 Task: Copy times from Monday to Sunday.
Action: Mouse moved to (541, 305)
Screenshot: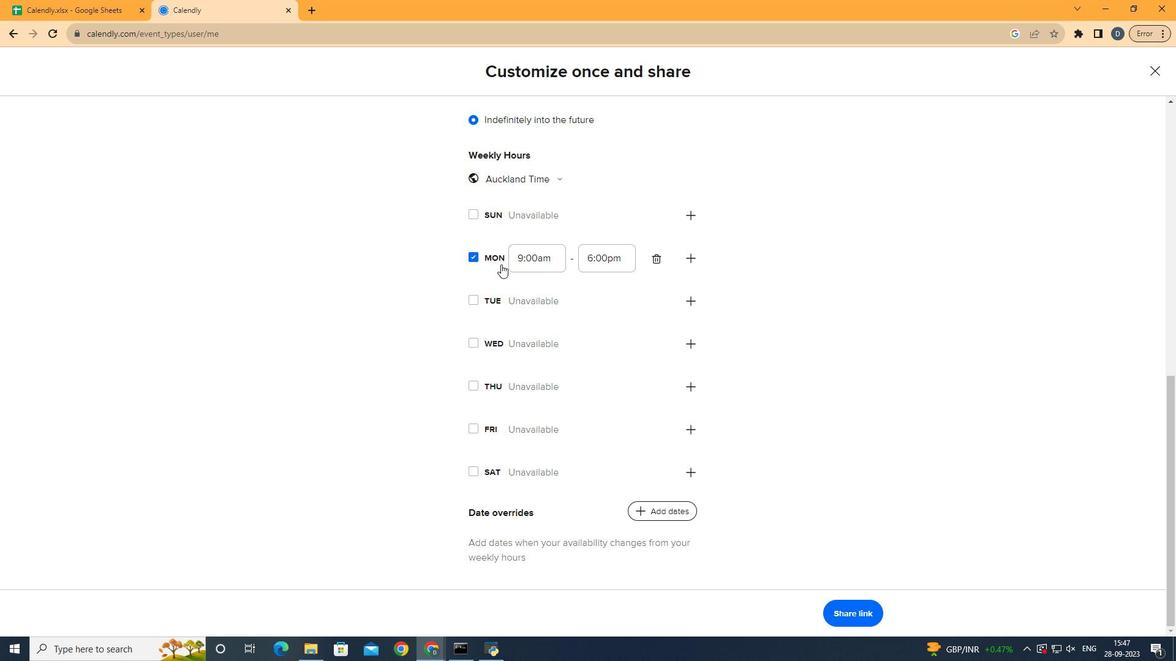 
Action: Mouse pressed left at (541, 305)
Screenshot: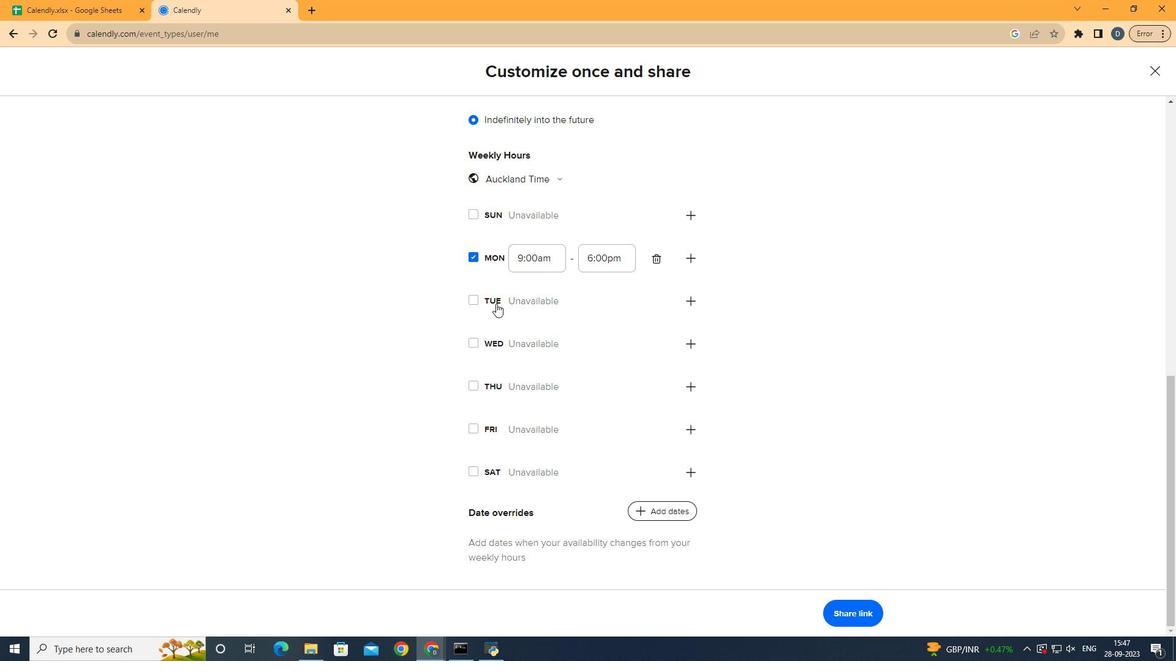 
Action: Mouse moved to (536, 343)
Screenshot: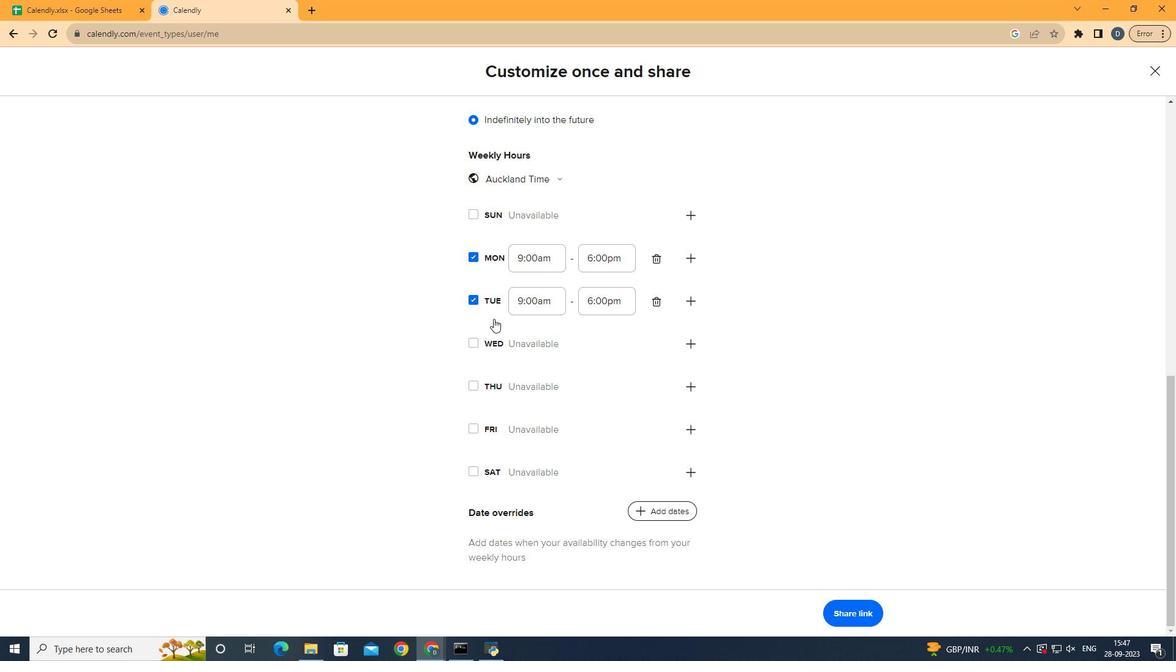 
Action: Mouse pressed left at (536, 343)
Screenshot: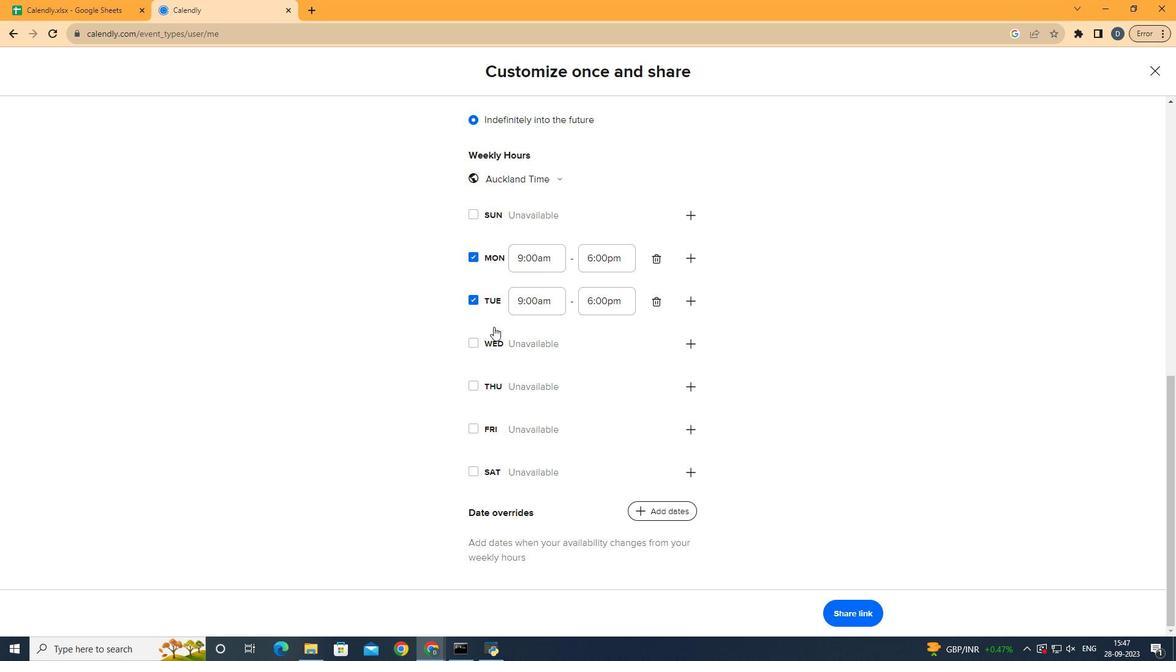 
Action: Mouse moved to (535, 384)
Screenshot: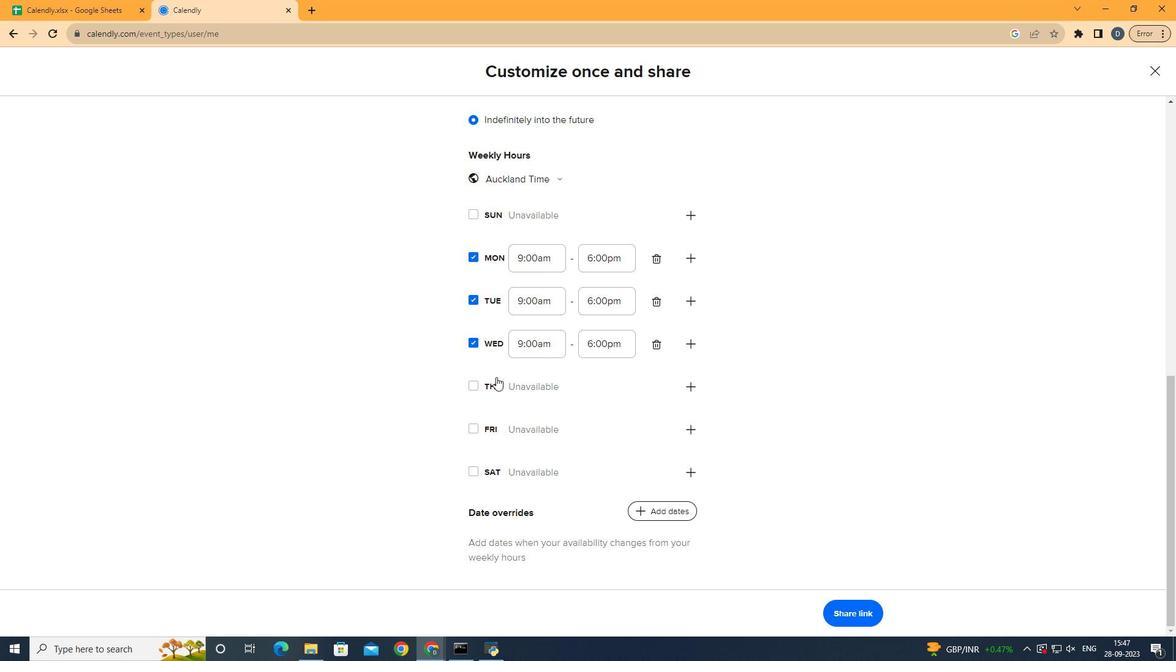
Action: Mouse pressed left at (535, 384)
Screenshot: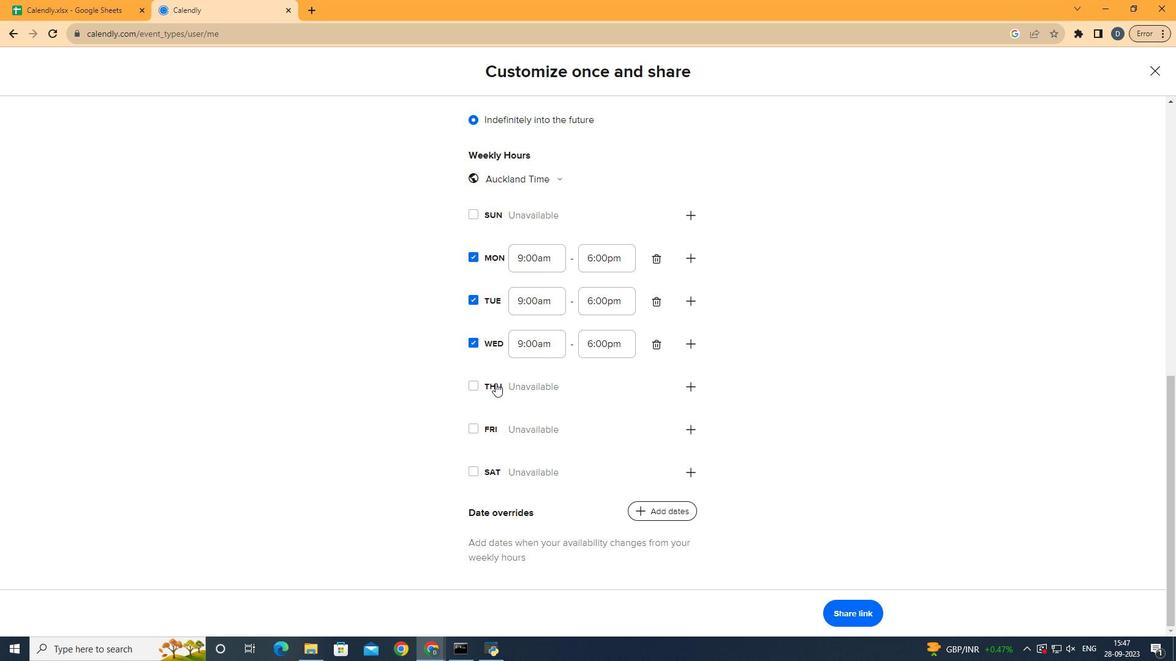 
Action: Mouse moved to (531, 439)
Screenshot: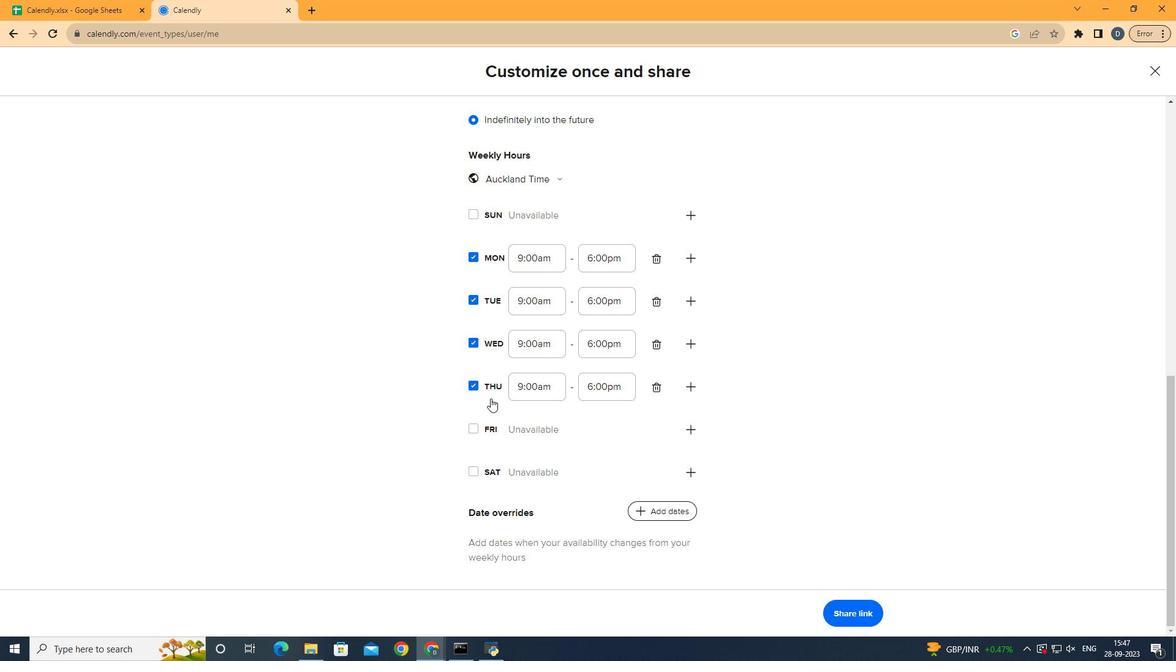 
Action: Mouse pressed left at (531, 439)
Screenshot: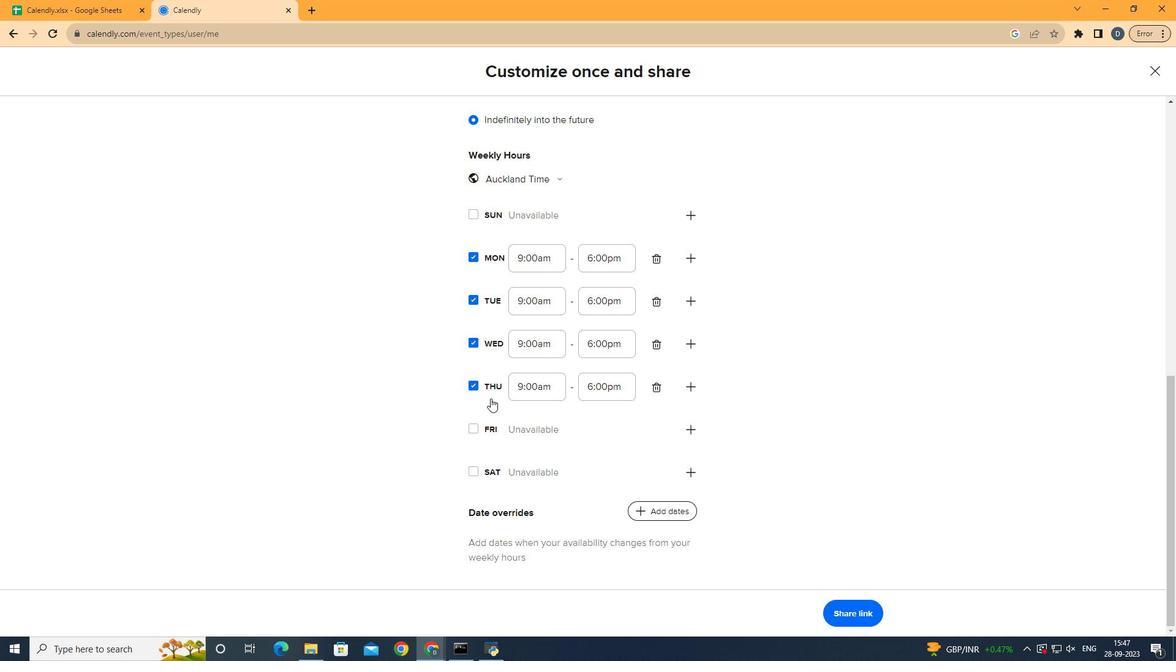 
Action: Mouse moved to (530, 465)
Screenshot: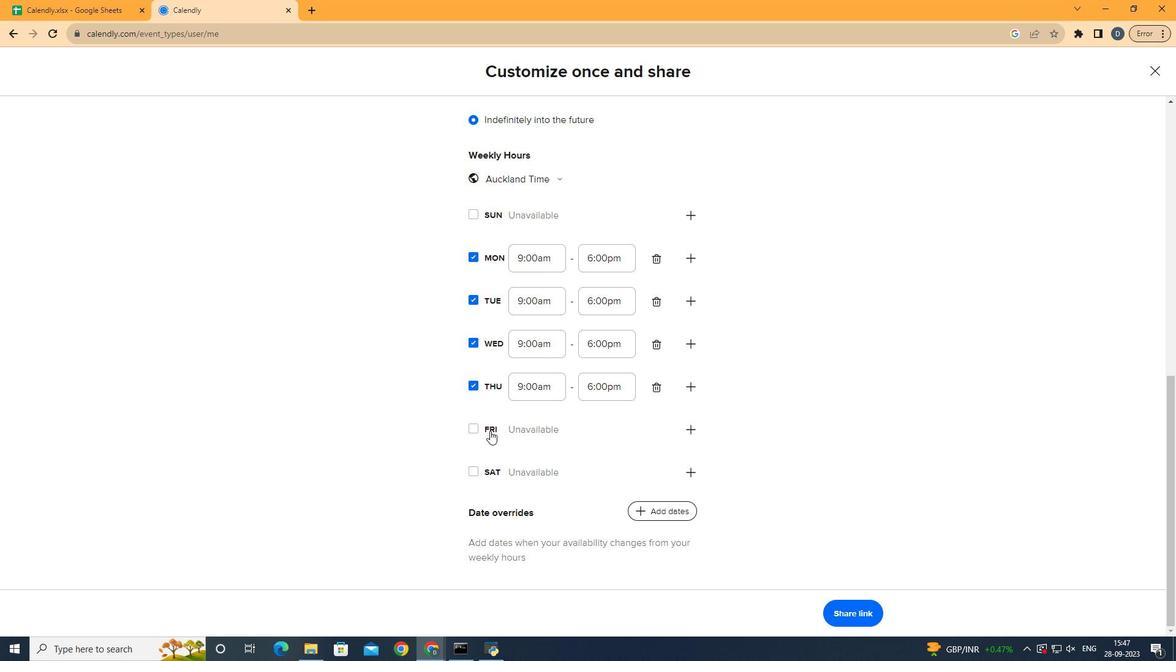
Action: Mouse pressed left at (530, 465)
Screenshot: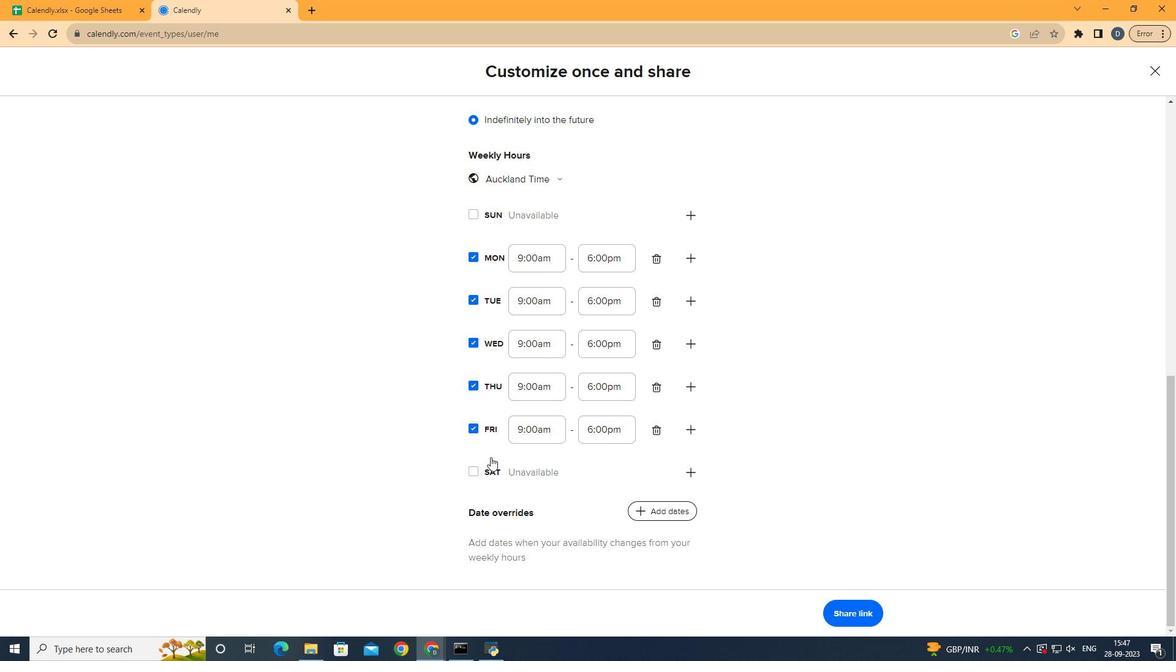 
Action: Mouse moved to (531, 504)
Screenshot: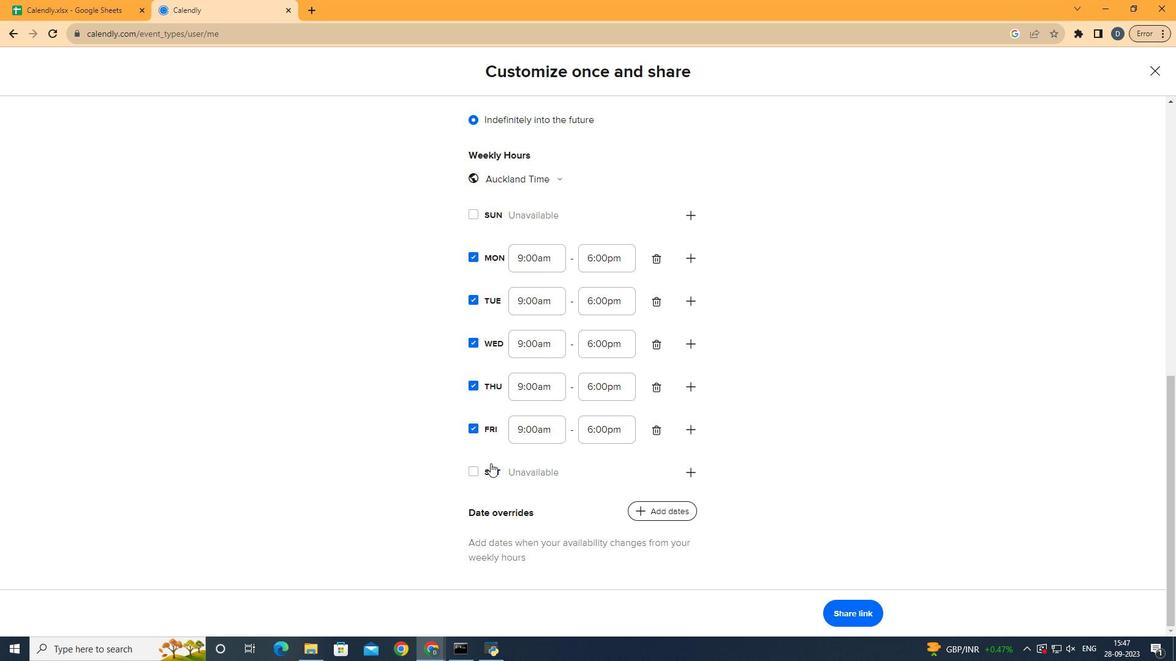 
Action: Mouse pressed left at (531, 504)
Screenshot: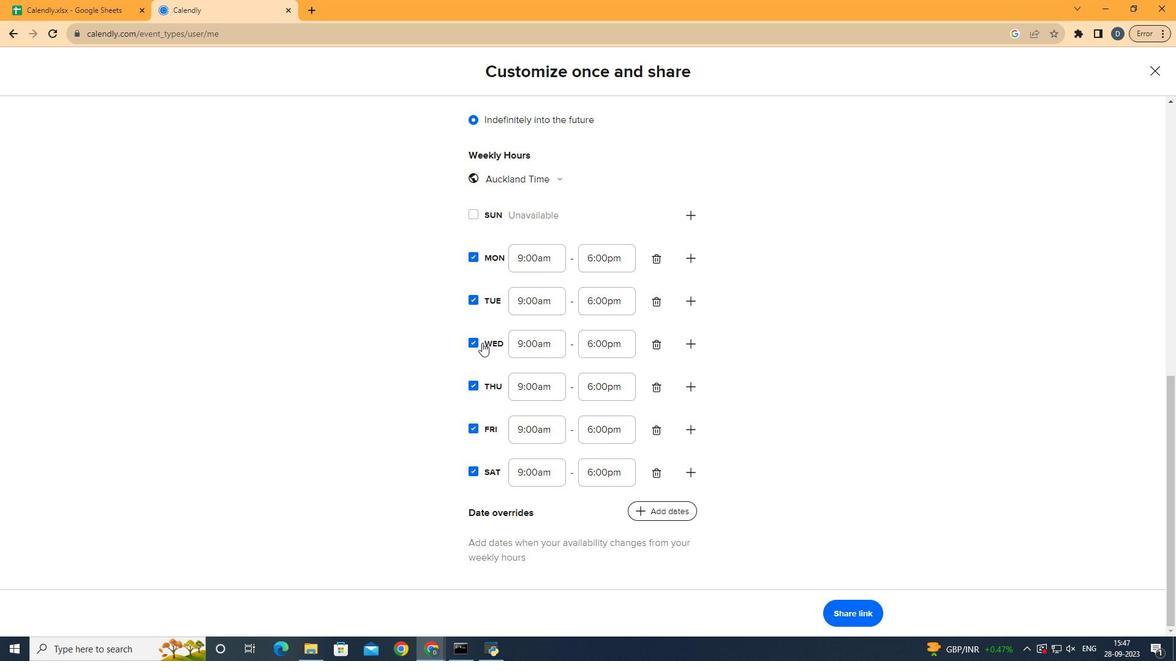 
Action: Mouse moved to (535, 259)
Screenshot: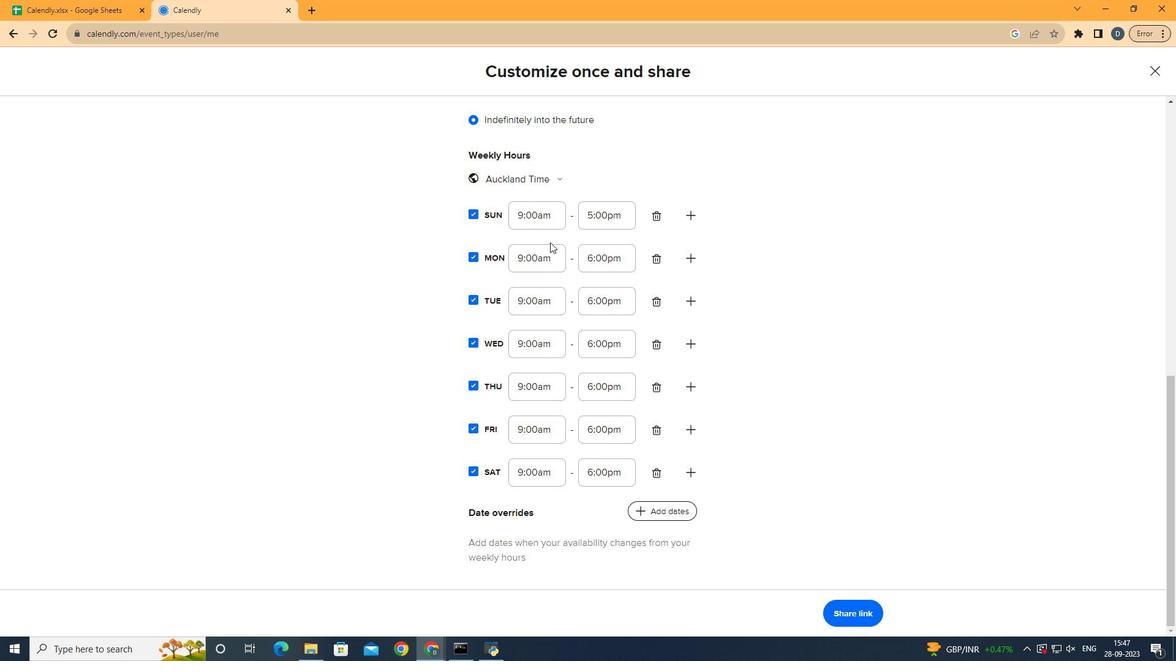 
Action: Mouse pressed left at (535, 259)
Screenshot: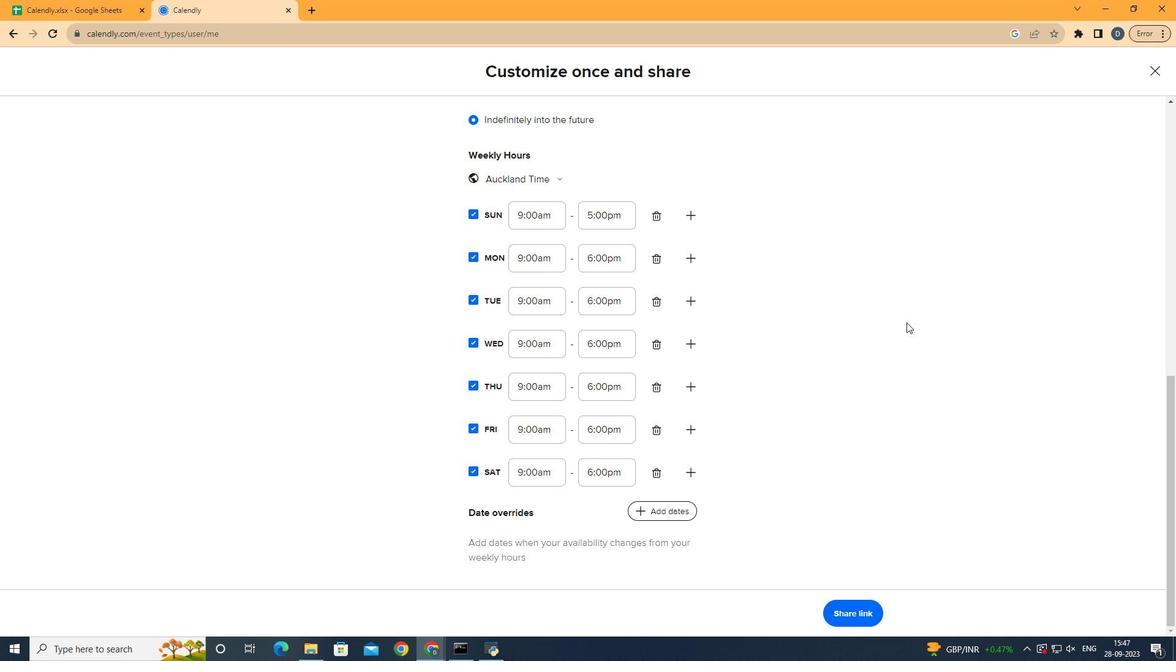 
Action: Mouse moved to (973, 364)
Screenshot: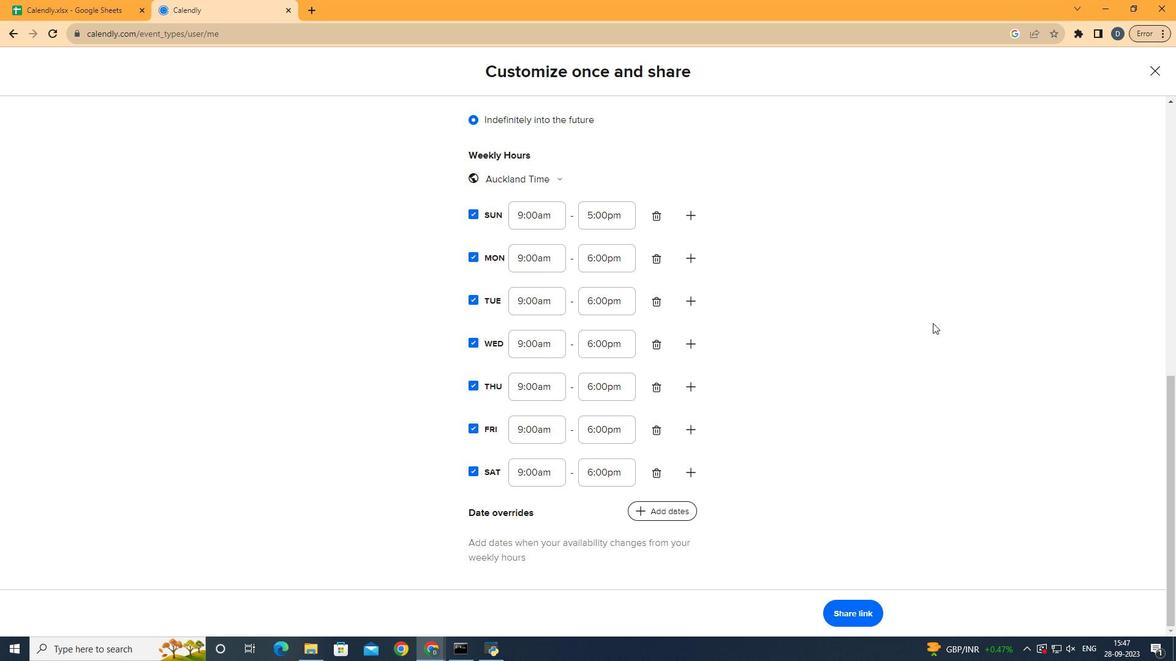 
